 Task: Create a task  Implement a new cloud-based project management system for a company , assign it to team member softage.5@softage.net in the project AgileRadius and update the status of the task to  At Risk , set the priority of the task to Medium
Action: Mouse moved to (89, 296)
Screenshot: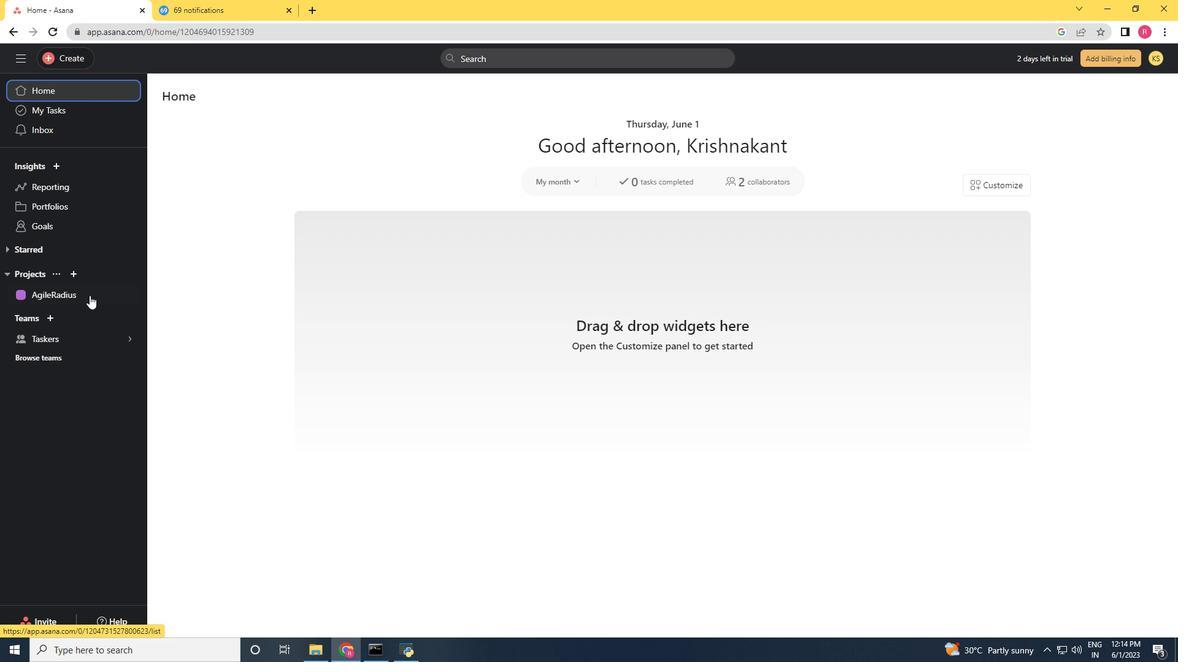 
Action: Mouse pressed left at (89, 296)
Screenshot: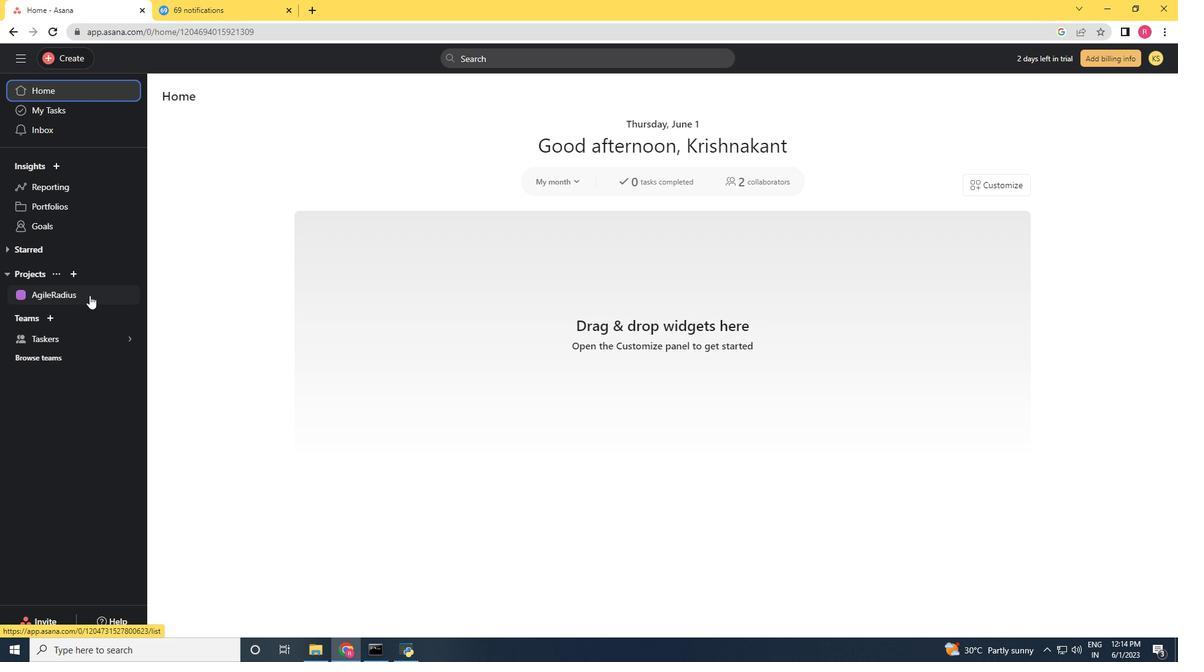 
Action: Mouse moved to (74, 57)
Screenshot: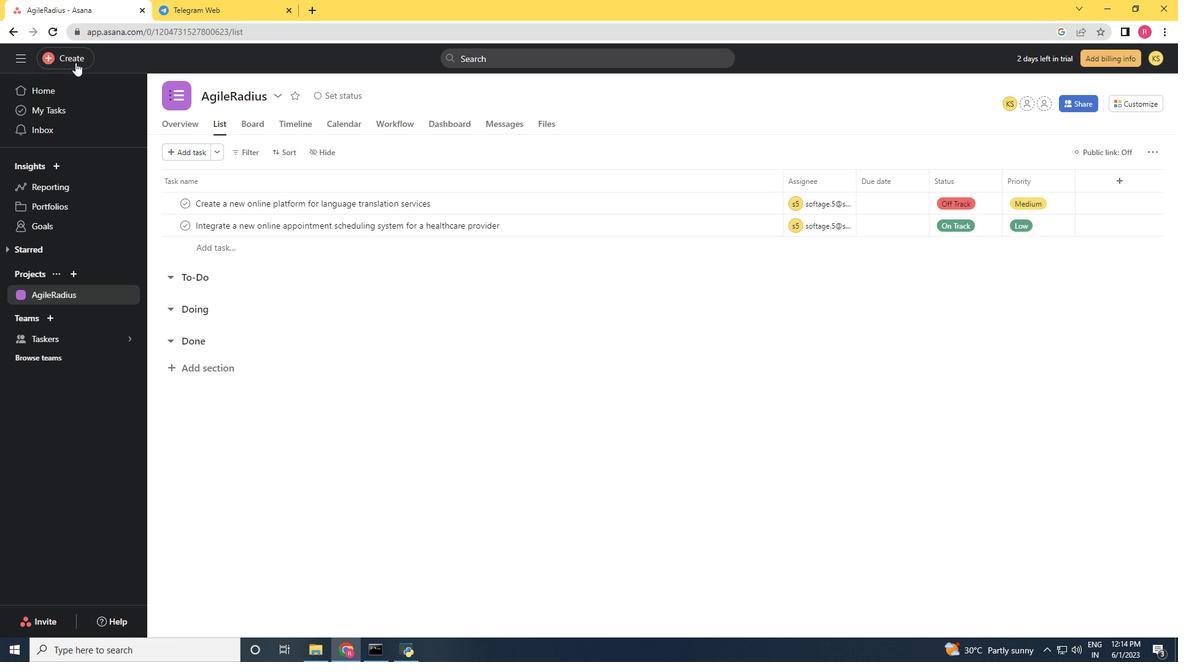 
Action: Mouse pressed left at (74, 57)
Screenshot: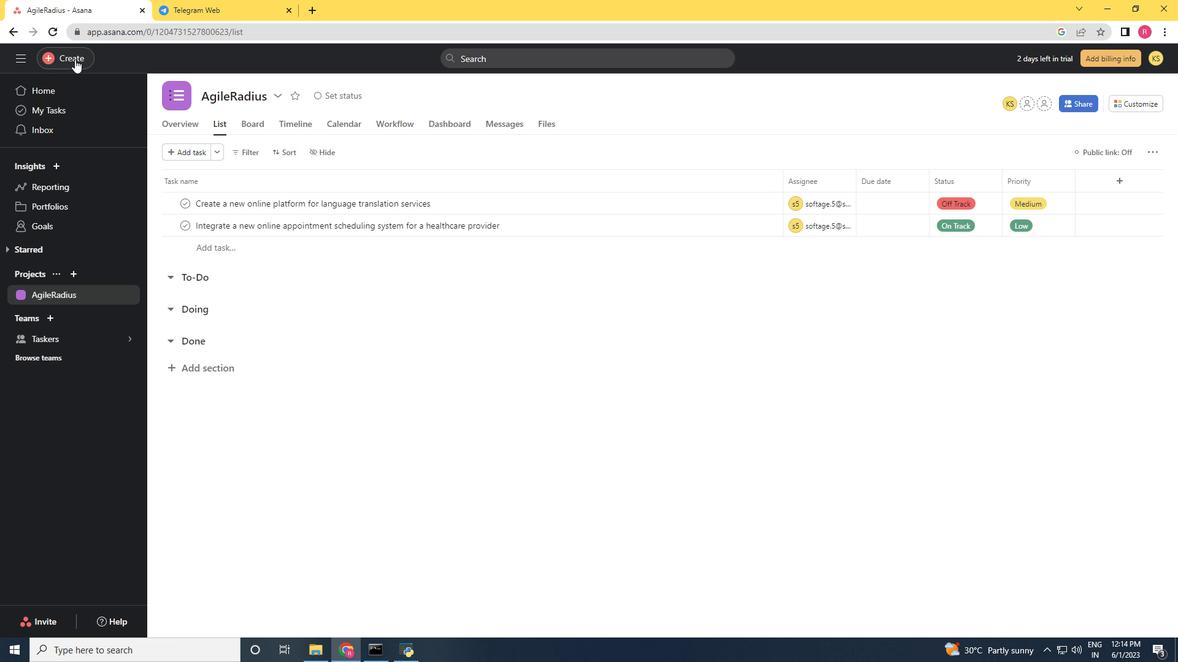 
Action: Mouse moved to (159, 64)
Screenshot: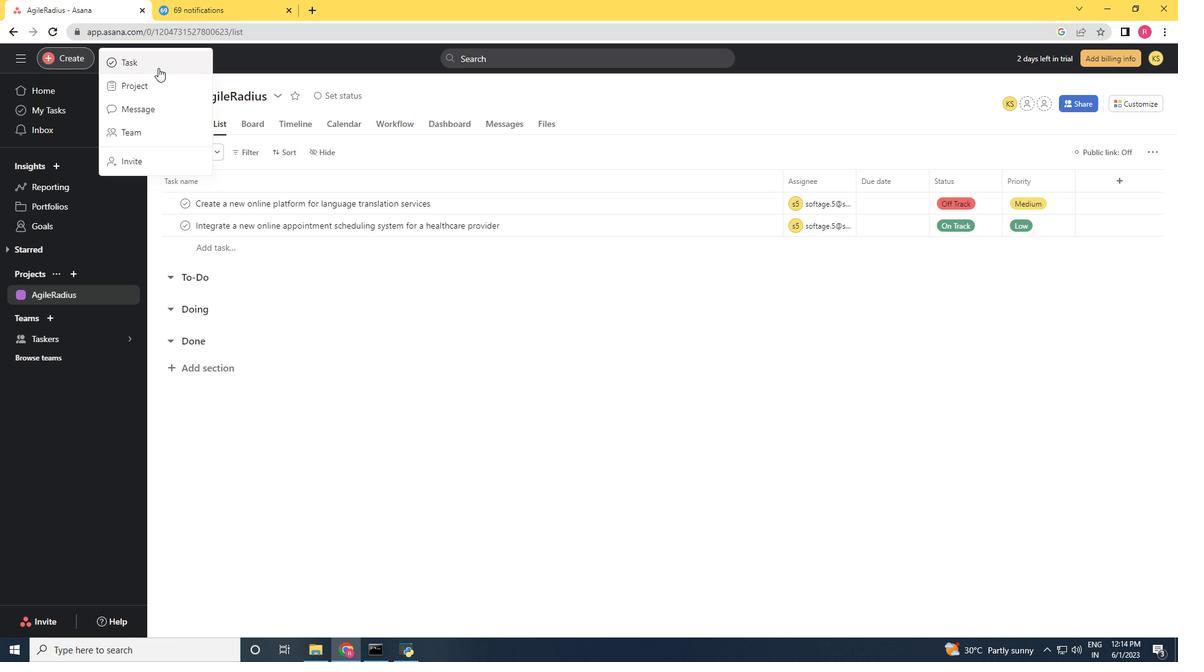 
Action: Mouse pressed left at (159, 64)
Screenshot: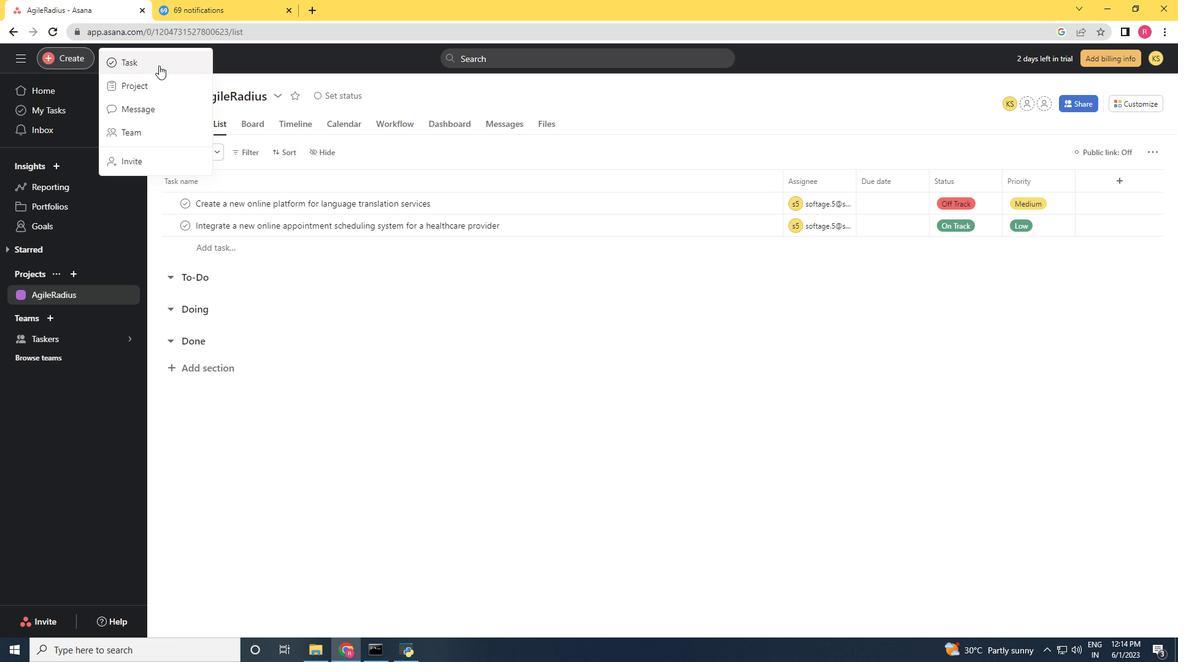 
Action: Key pressed <Key.shift>Implement<Key.space>
Screenshot: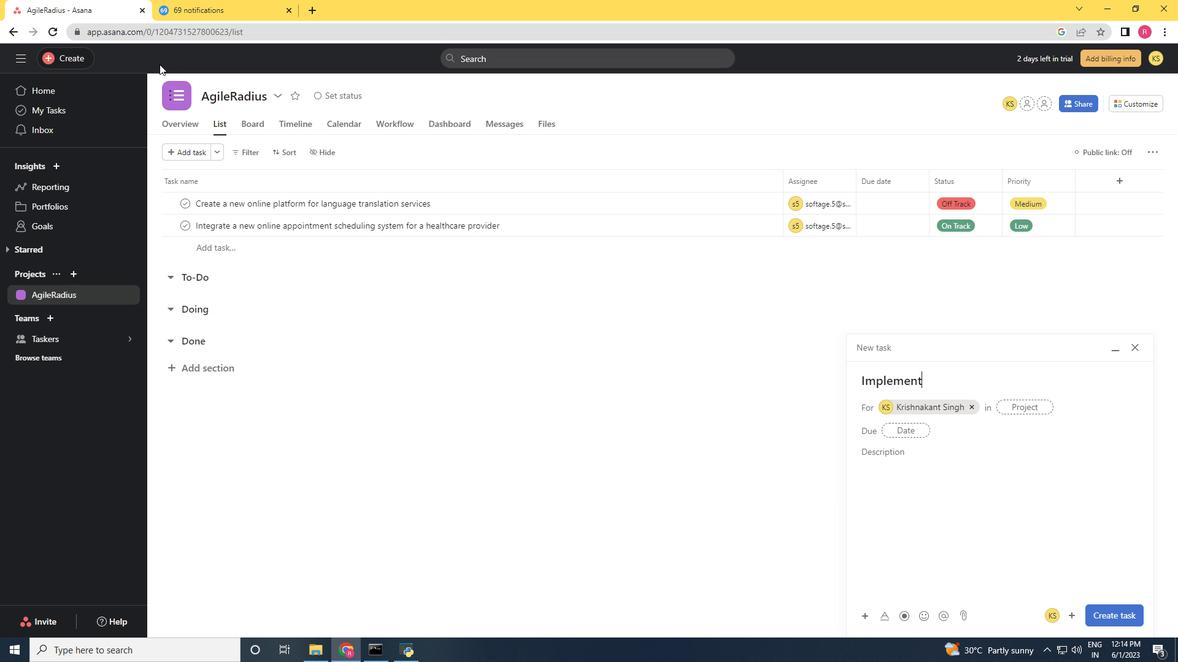 
Action: Mouse moved to (291, 64)
Screenshot: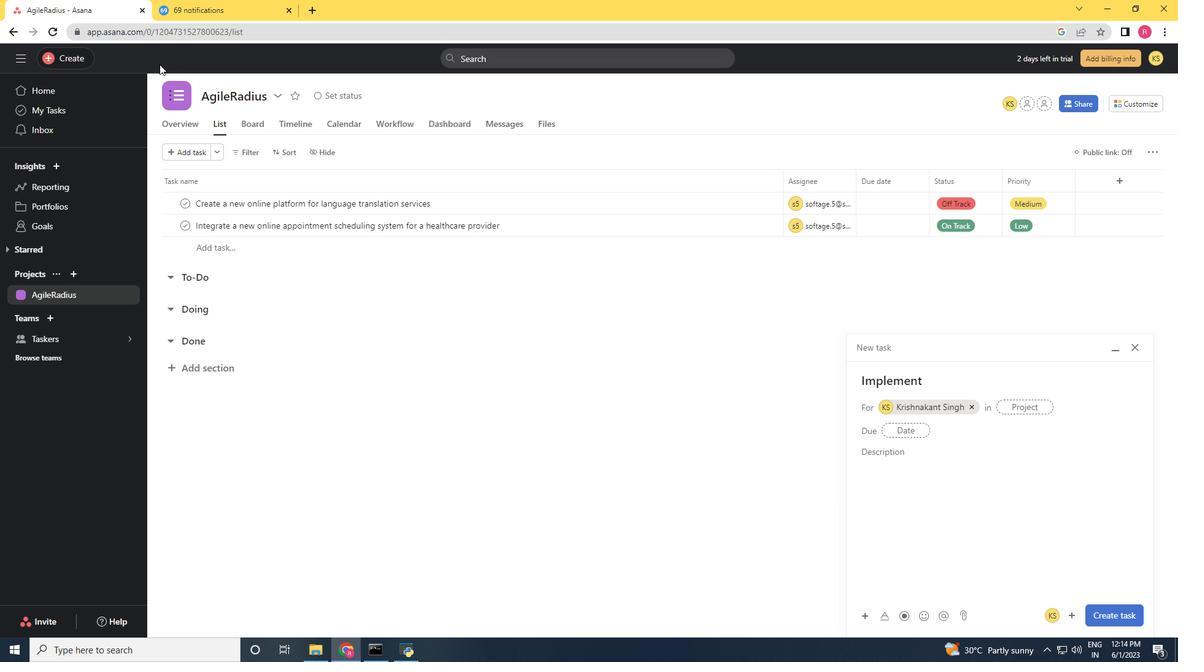
Action: Key pressed a<Key.space>new<Key.space>cloud<Key.space><Key.backspace>-based<Key.space>project<Key.space>management<Key.space>system<Key.space>for<Key.space>a<Key.space>company<Key.space>
Screenshot: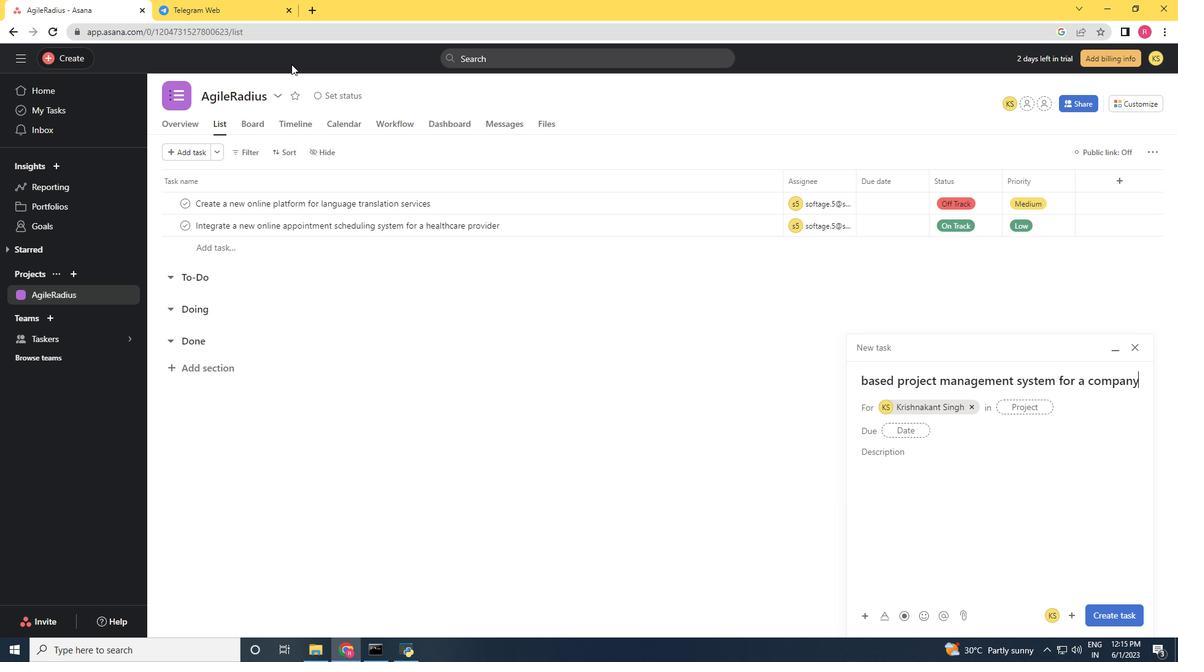 
Action: Mouse moved to (969, 403)
Screenshot: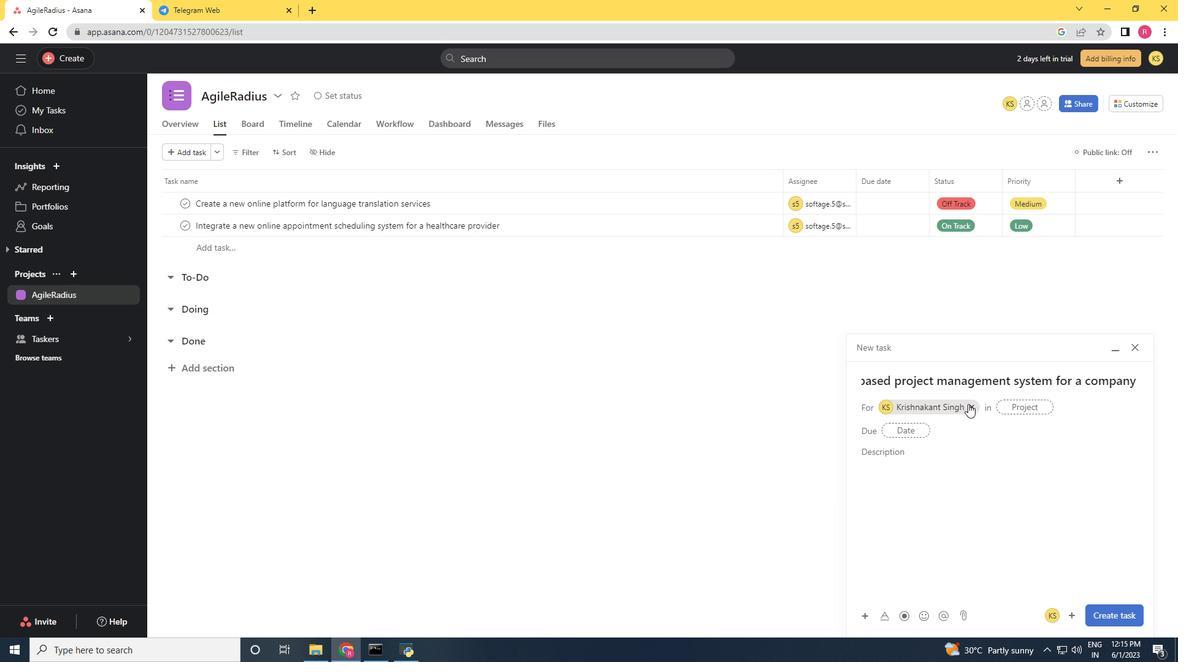 
Action: Mouse pressed left at (969, 403)
Screenshot: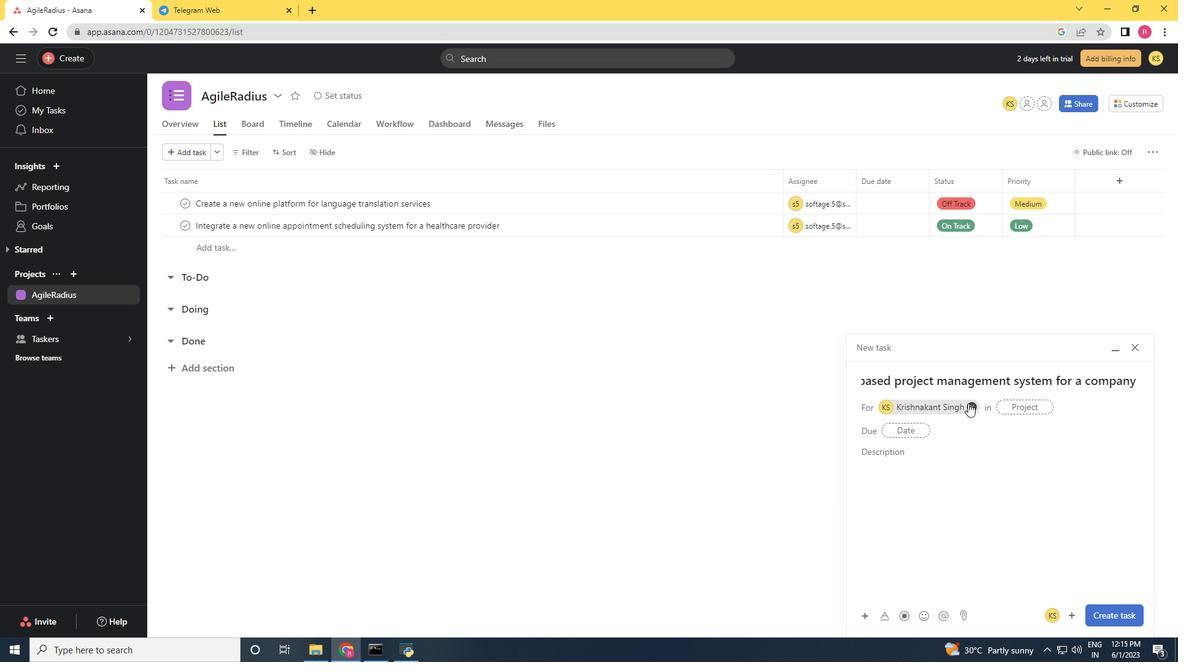 
Action: Mouse moved to (907, 407)
Screenshot: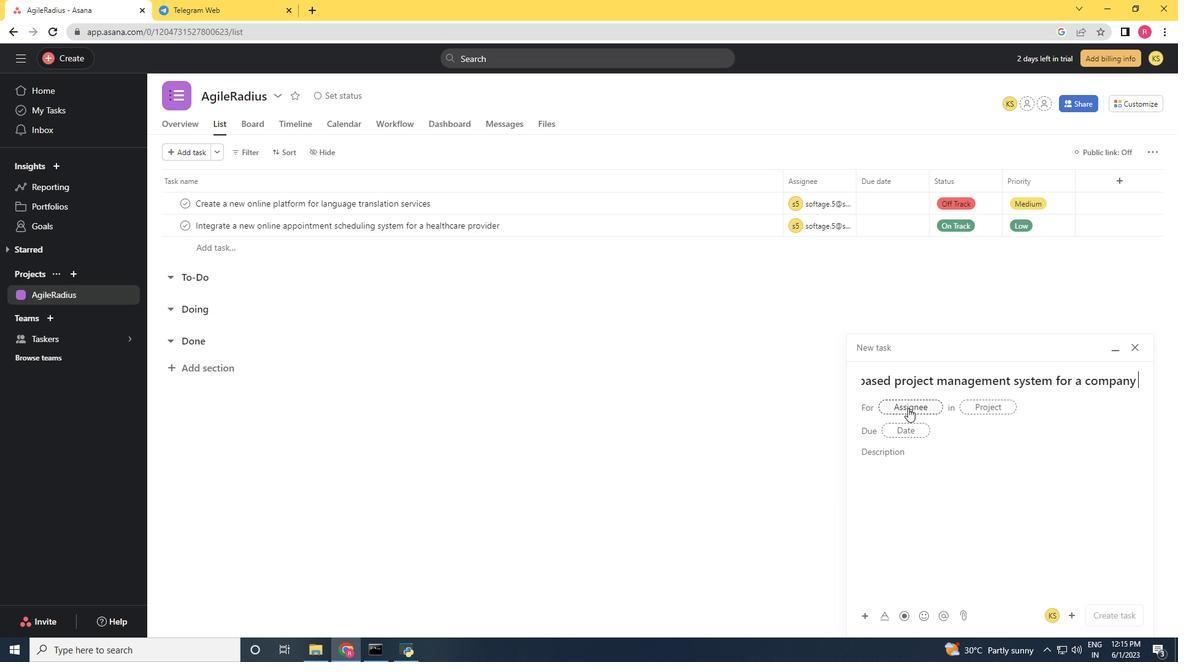 
Action: Mouse pressed left at (907, 407)
Screenshot: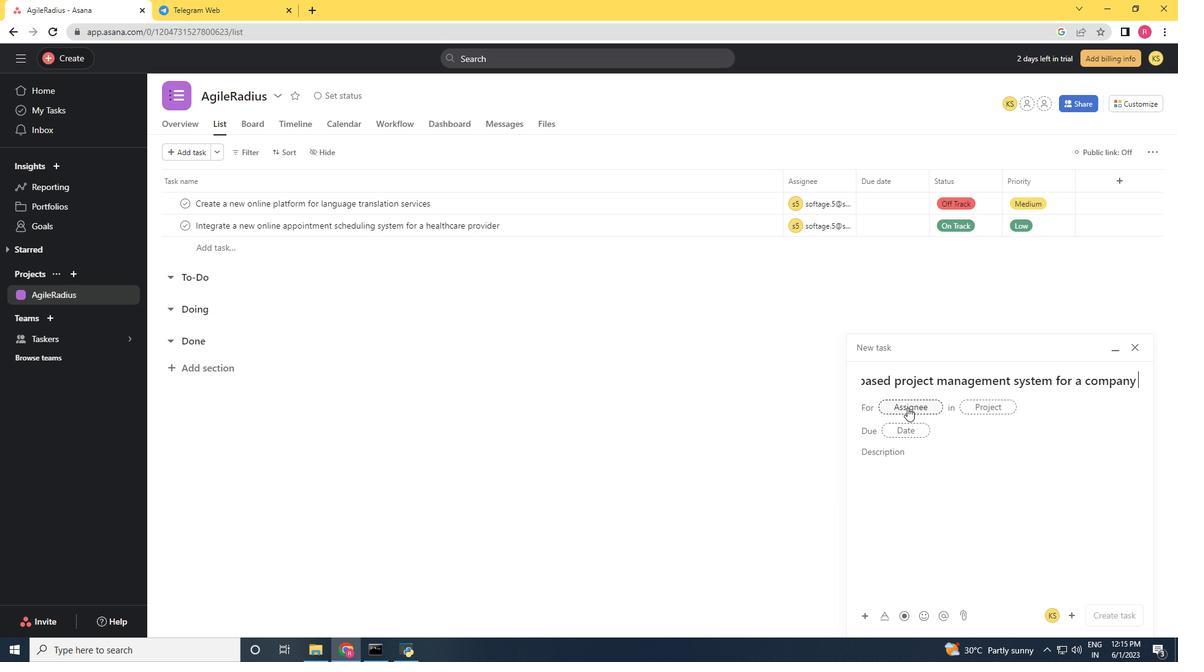 
Action: Key pressed softage.5<Key.shift>@softage.net
Screenshot: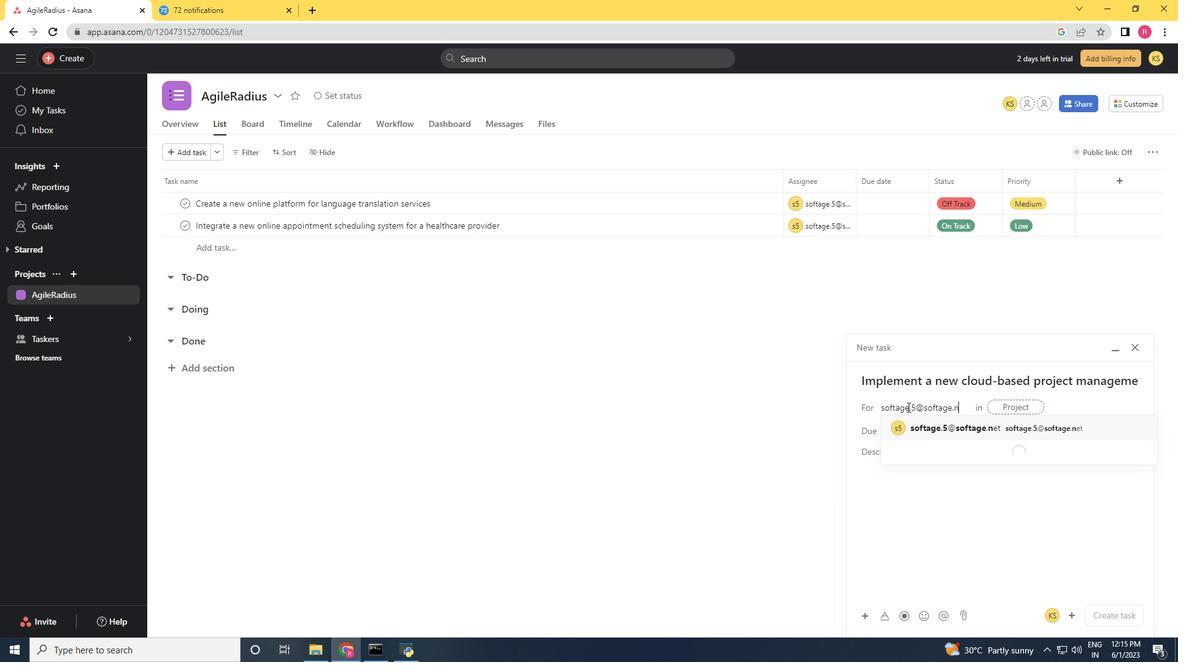 
Action: Mouse moved to (969, 431)
Screenshot: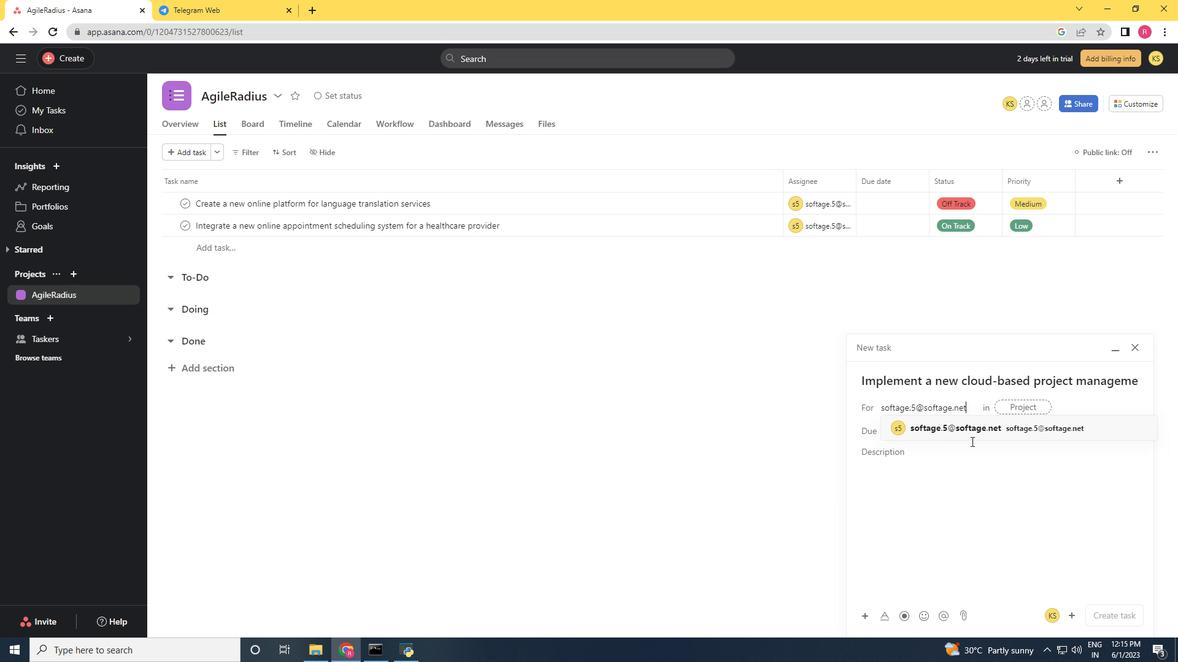 
Action: Mouse pressed left at (969, 431)
Screenshot: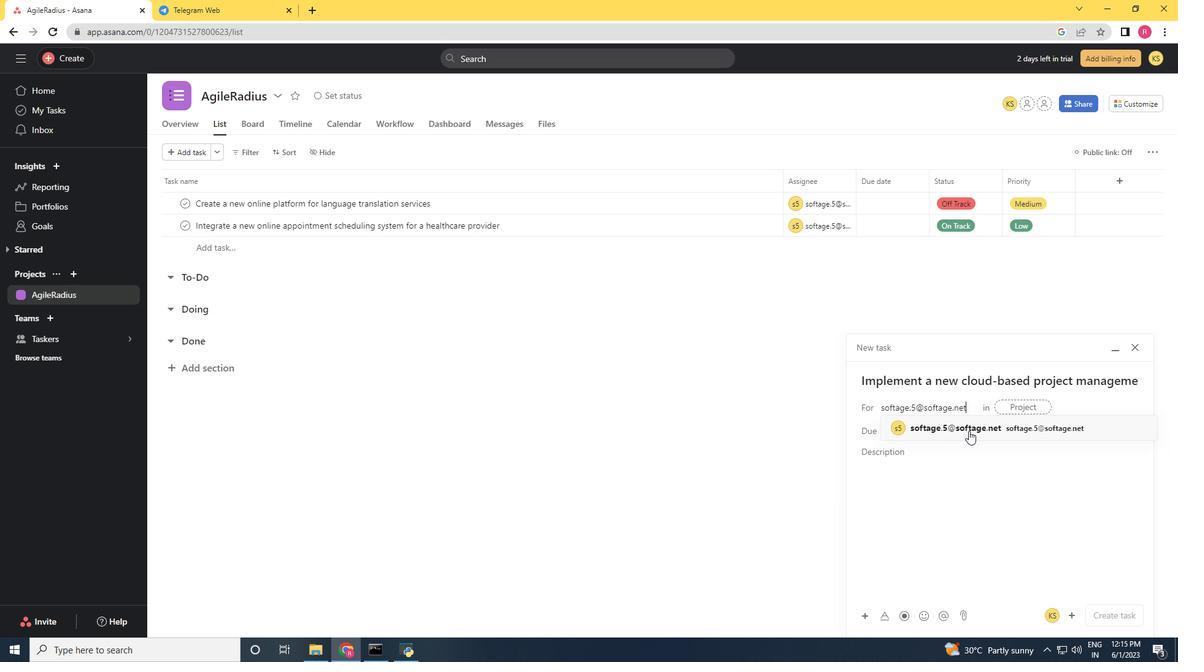 
Action: Mouse moved to (826, 452)
Screenshot: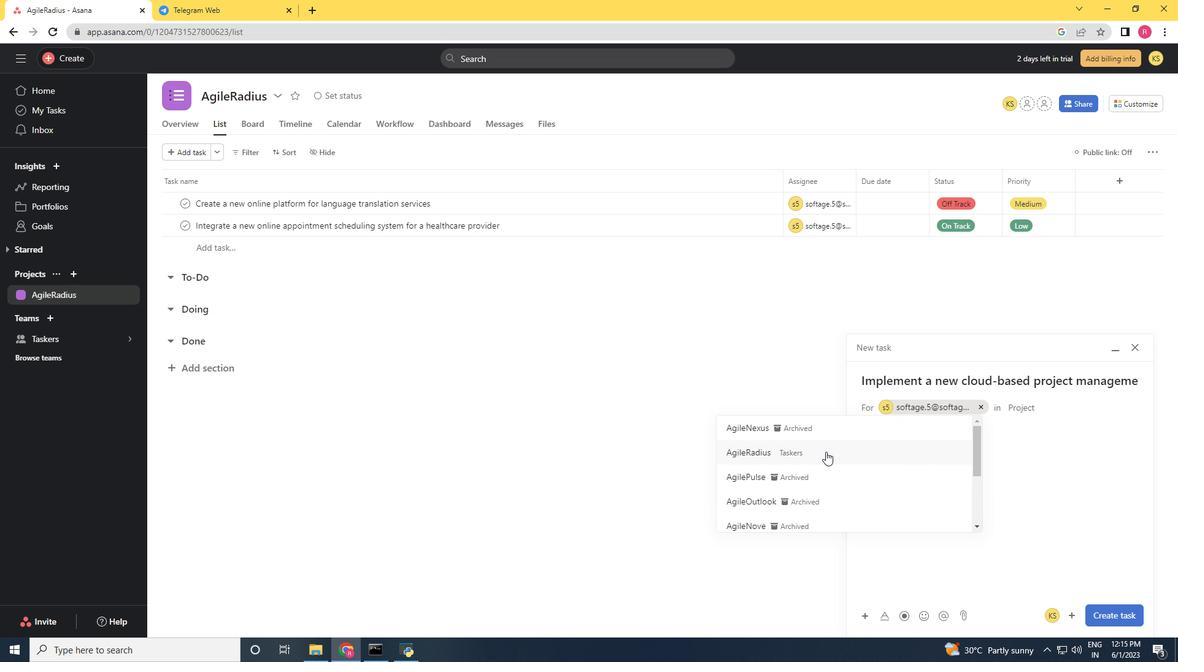 
Action: Mouse pressed left at (826, 452)
Screenshot: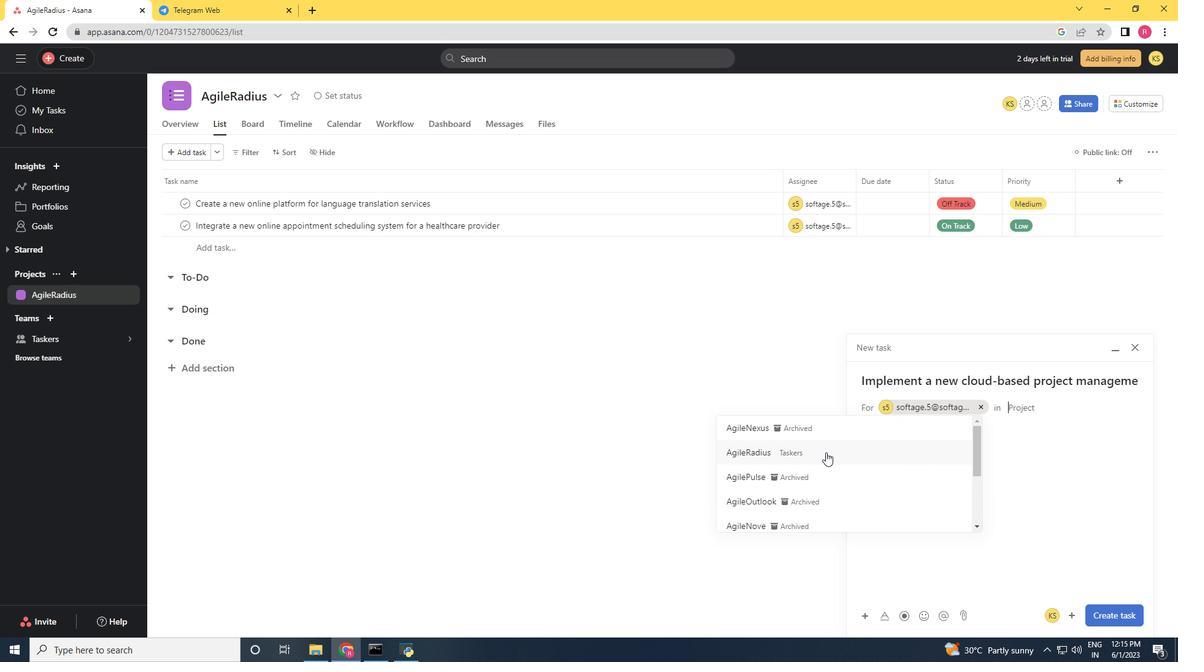 
Action: Mouse moved to (913, 453)
Screenshot: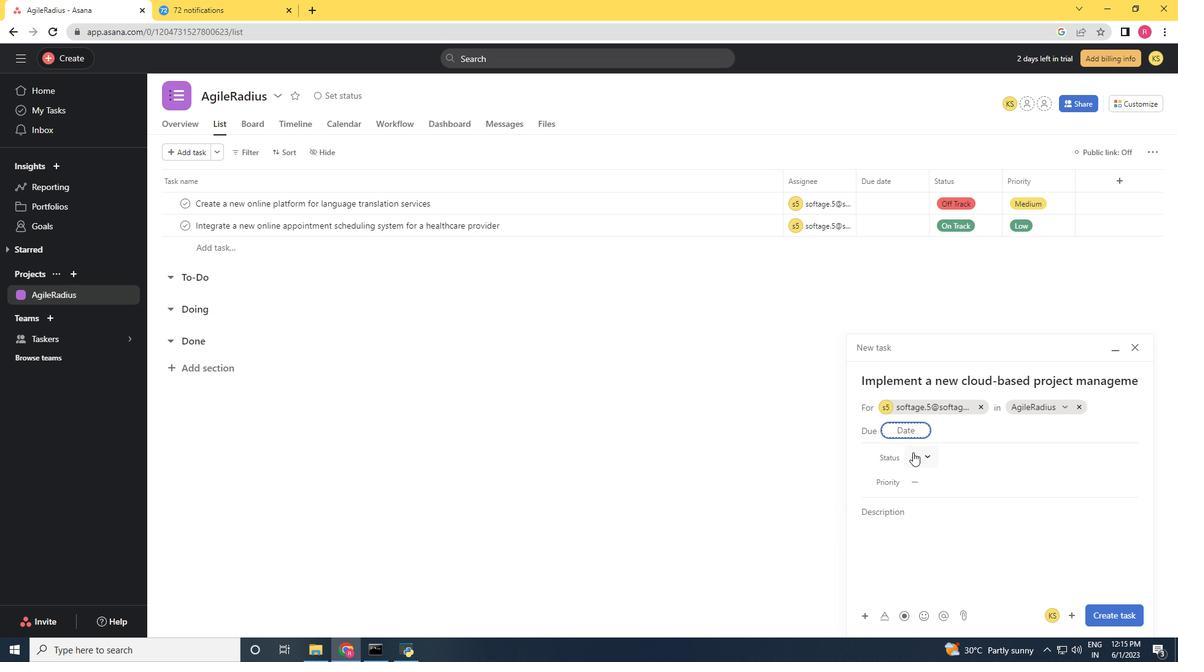 
Action: Mouse pressed left at (913, 453)
Screenshot: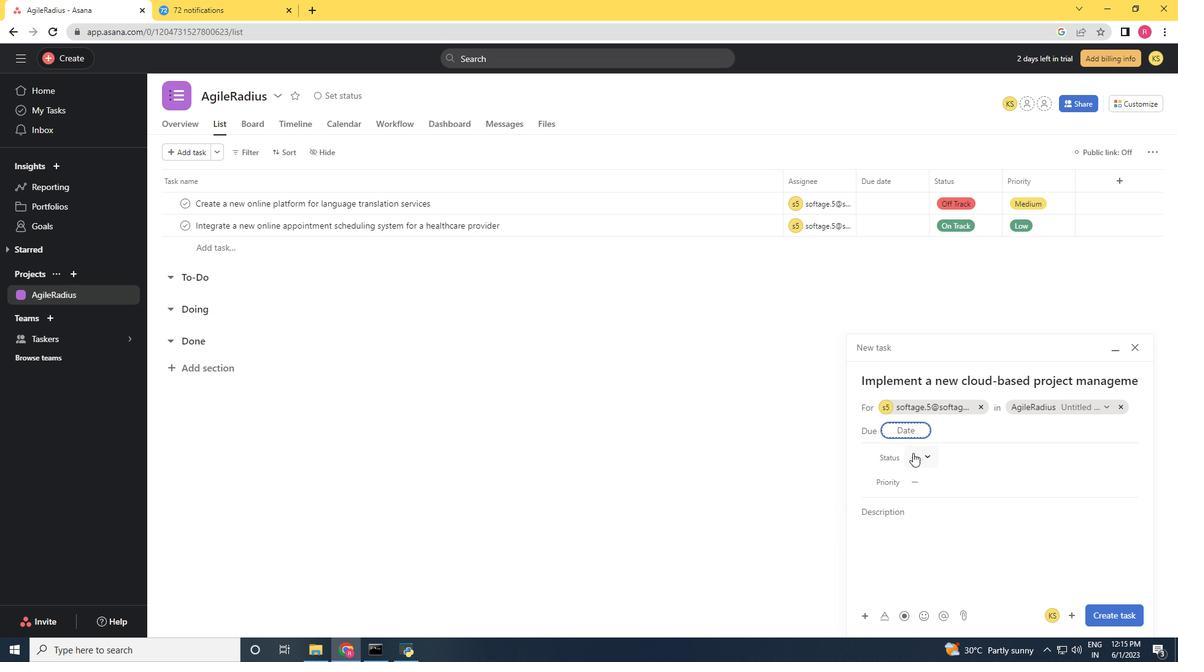 
Action: Mouse moved to (939, 542)
Screenshot: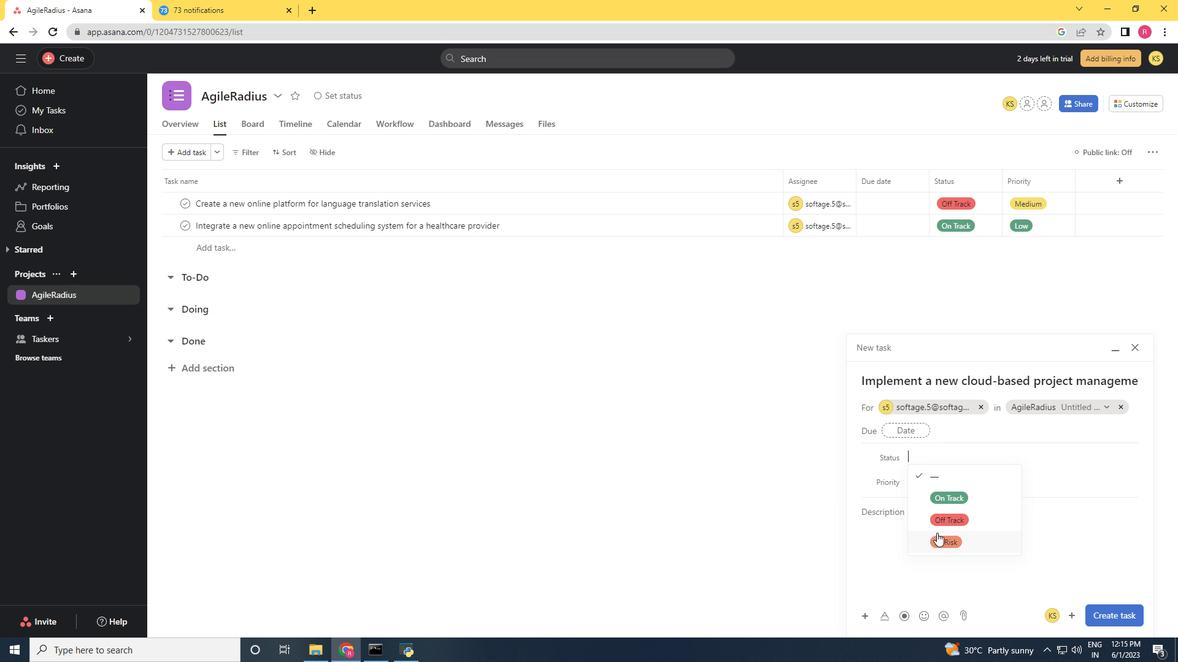 
Action: Mouse pressed left at (939, 542)
Screenshot: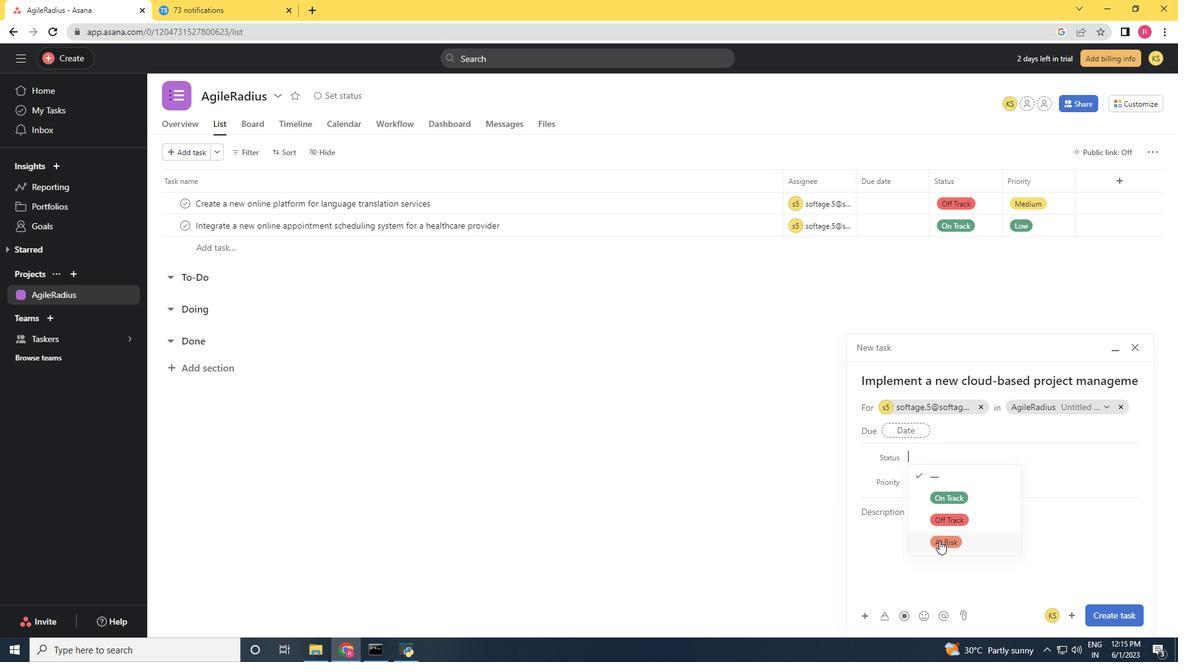 
Action: Mouse moved to (918, 479)
Screenshot: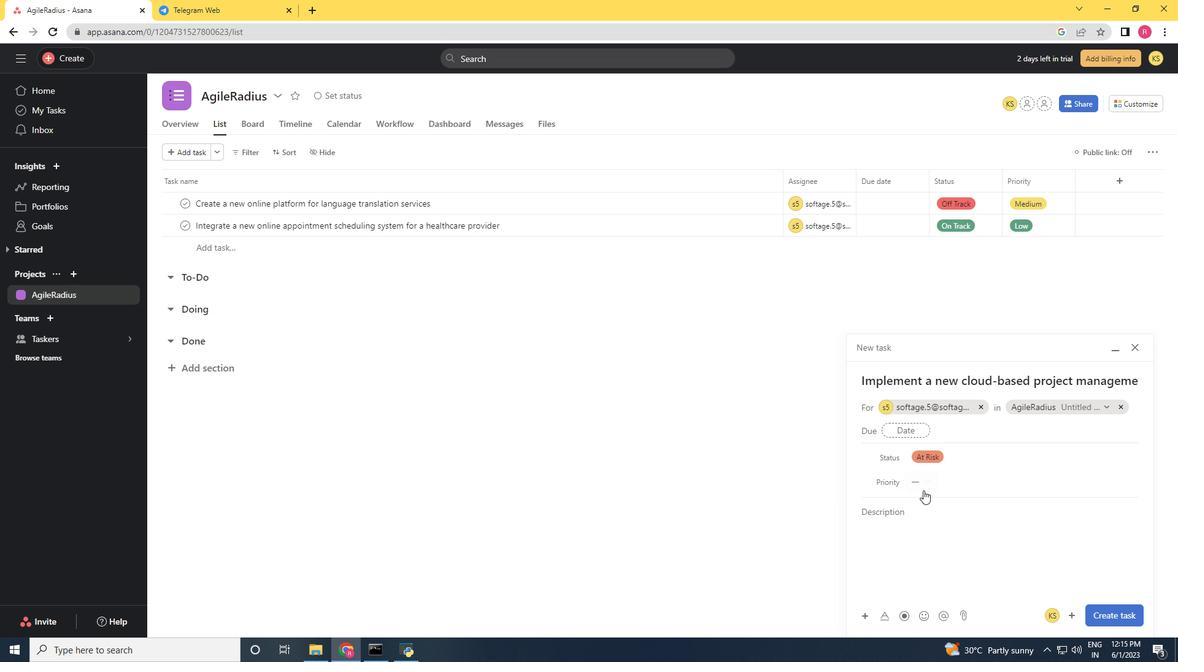 
Action: Mouse pressed left at (918, 479)
Screenshot: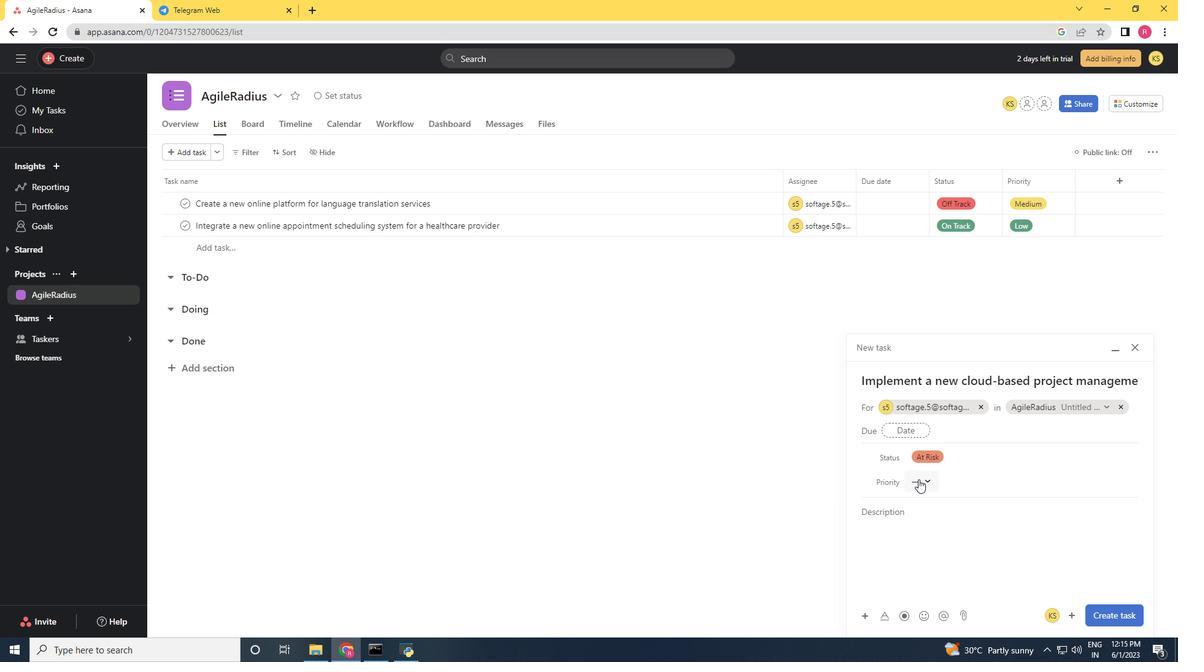 
Action: Mouse moved to (951, 543)
Screenshot: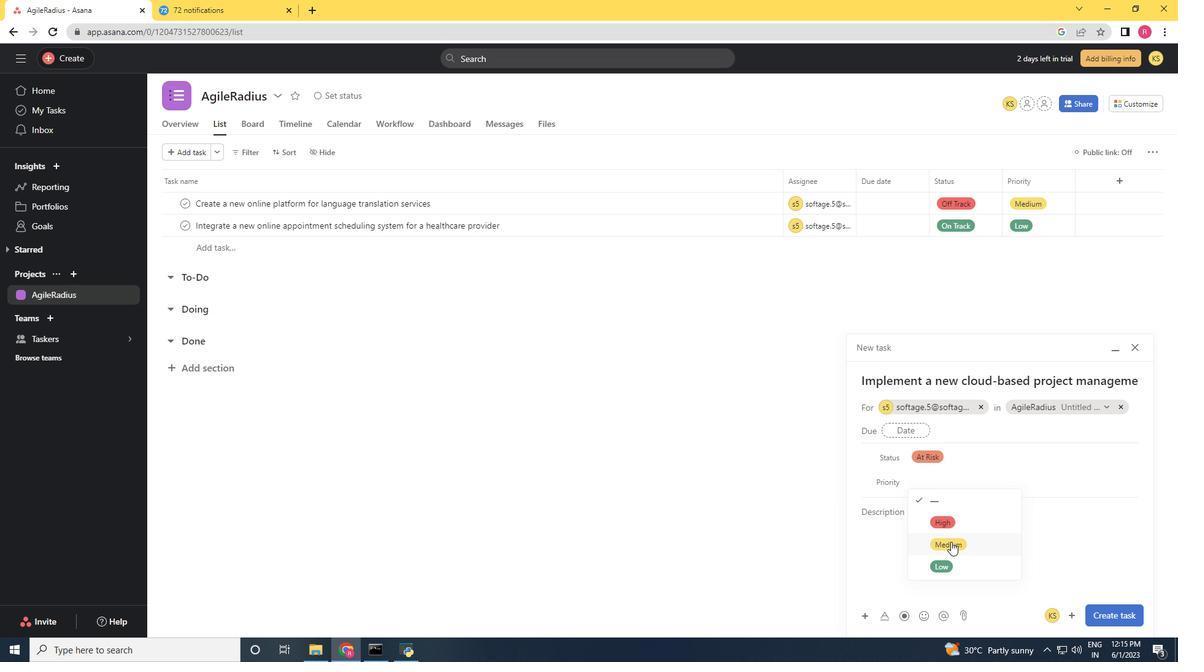 
Action: Mouse pressed left at (951, 543)
Screenshot: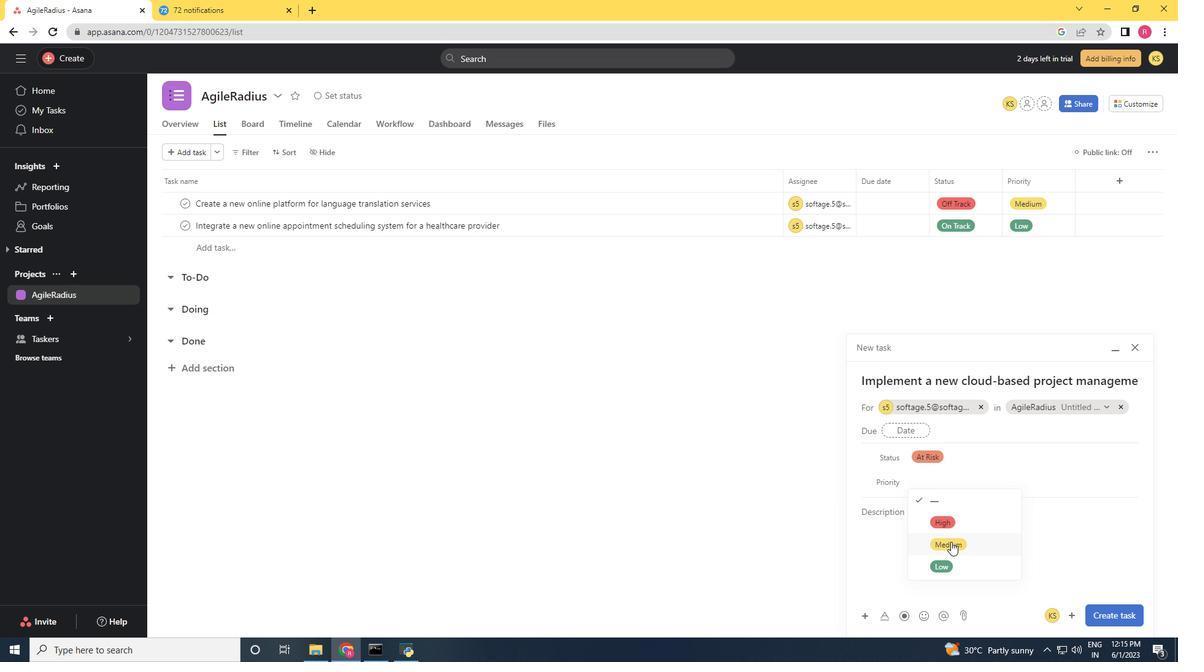 
Action: Mouse moved to (1113, 618)
Screenshot: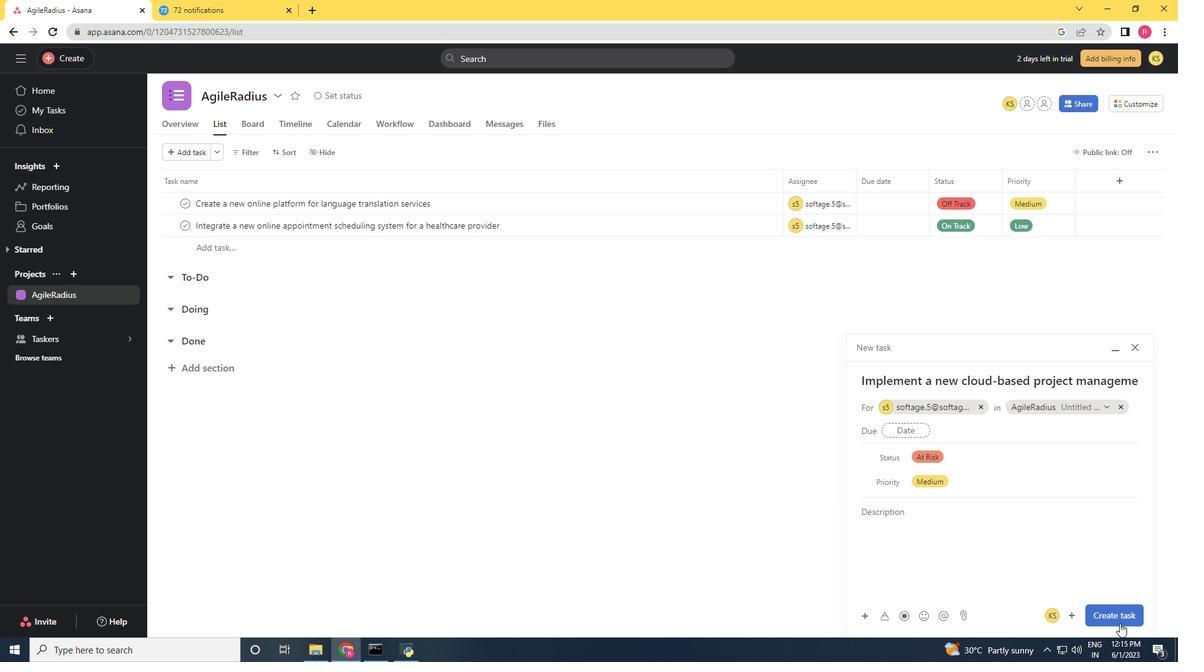 
Action: Mouse pressed left at (1113, 618)
Screenshot: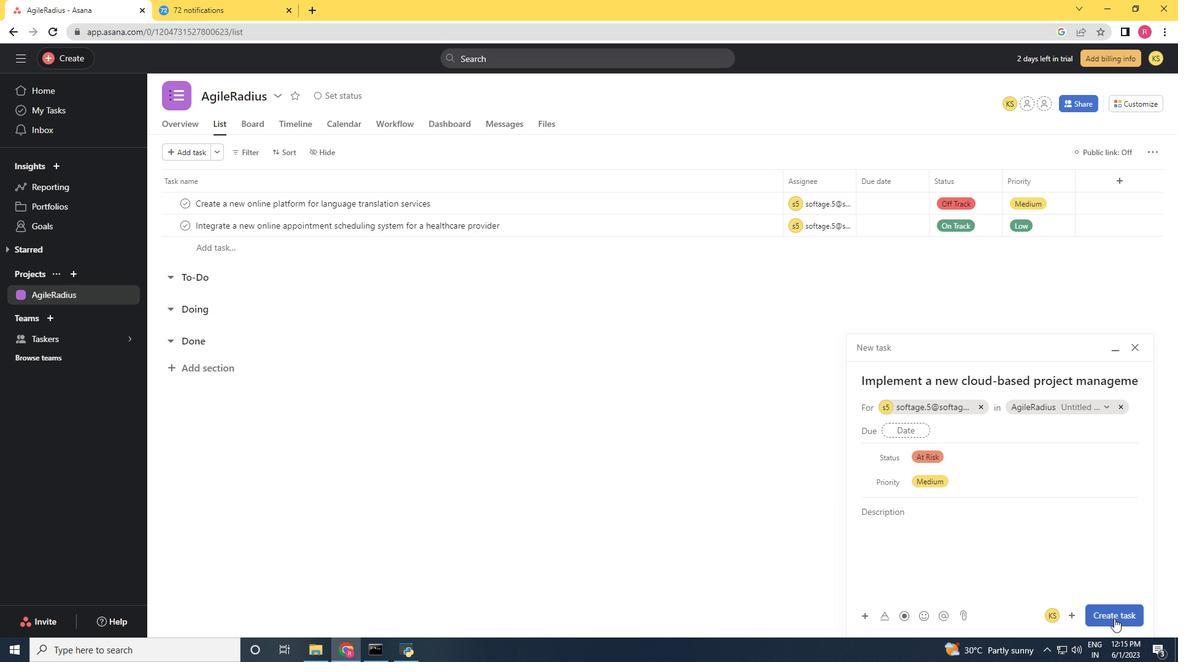 
Action: Mouse moved to (1113, 618)
Screenshot: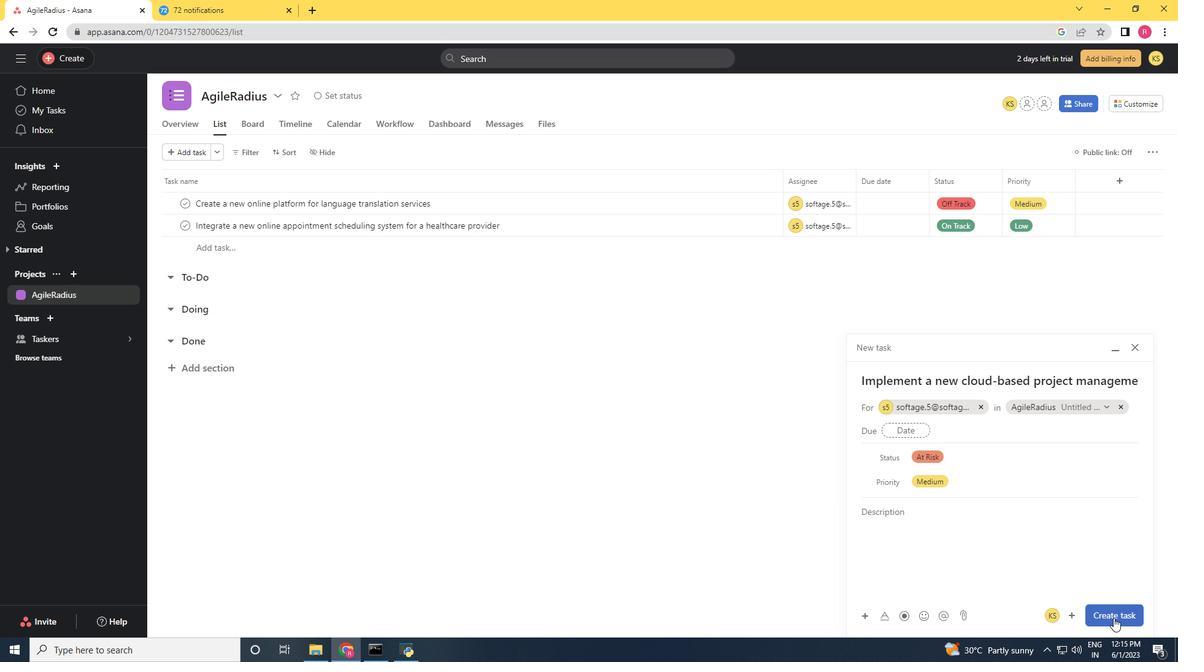 
